 Task: Insert line dash.
Action: Mouse moved to (450, 387)
Screenshot: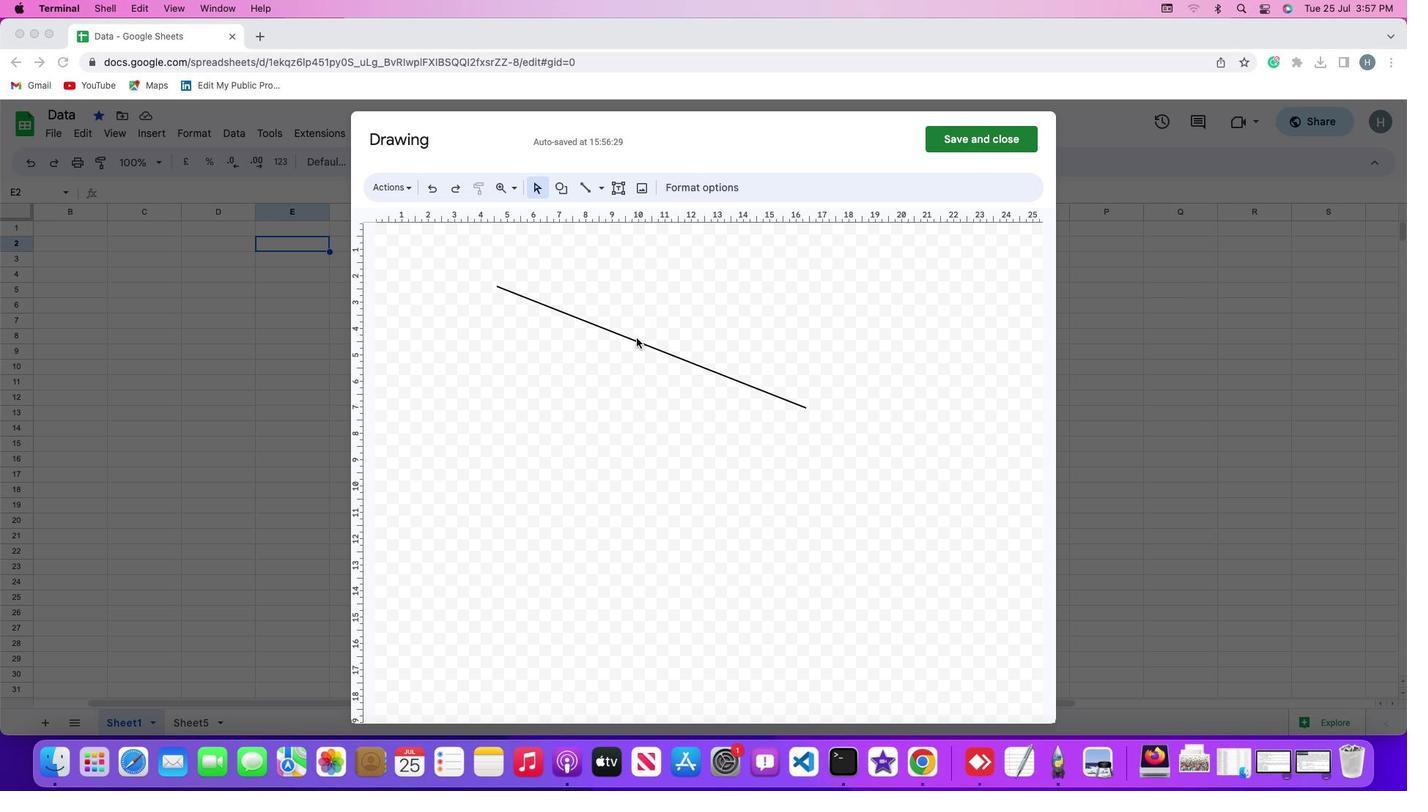 
Action: Mouse pressed left at (450, 387)
Screenshot: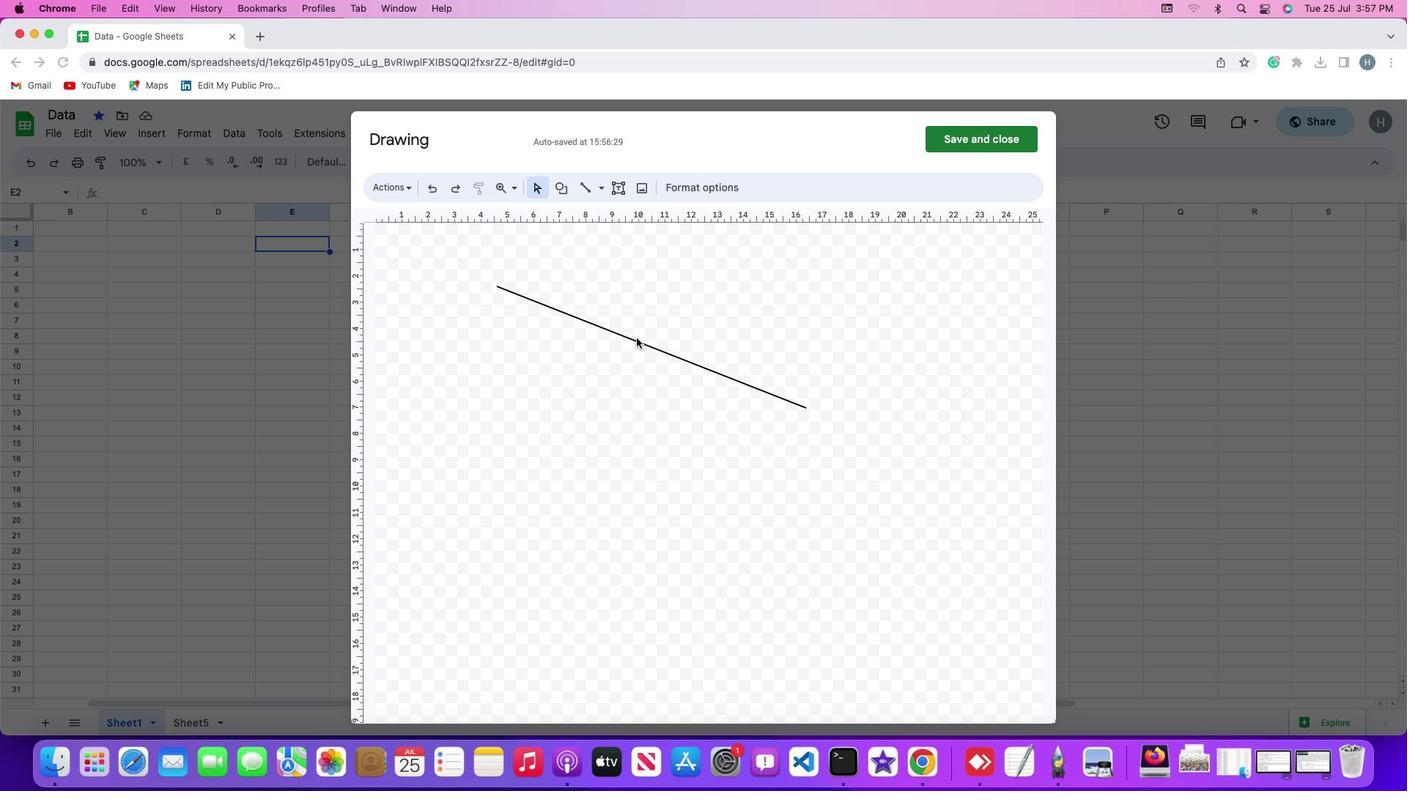 
Action: Mouse moved to (455, 387)
Screenshot: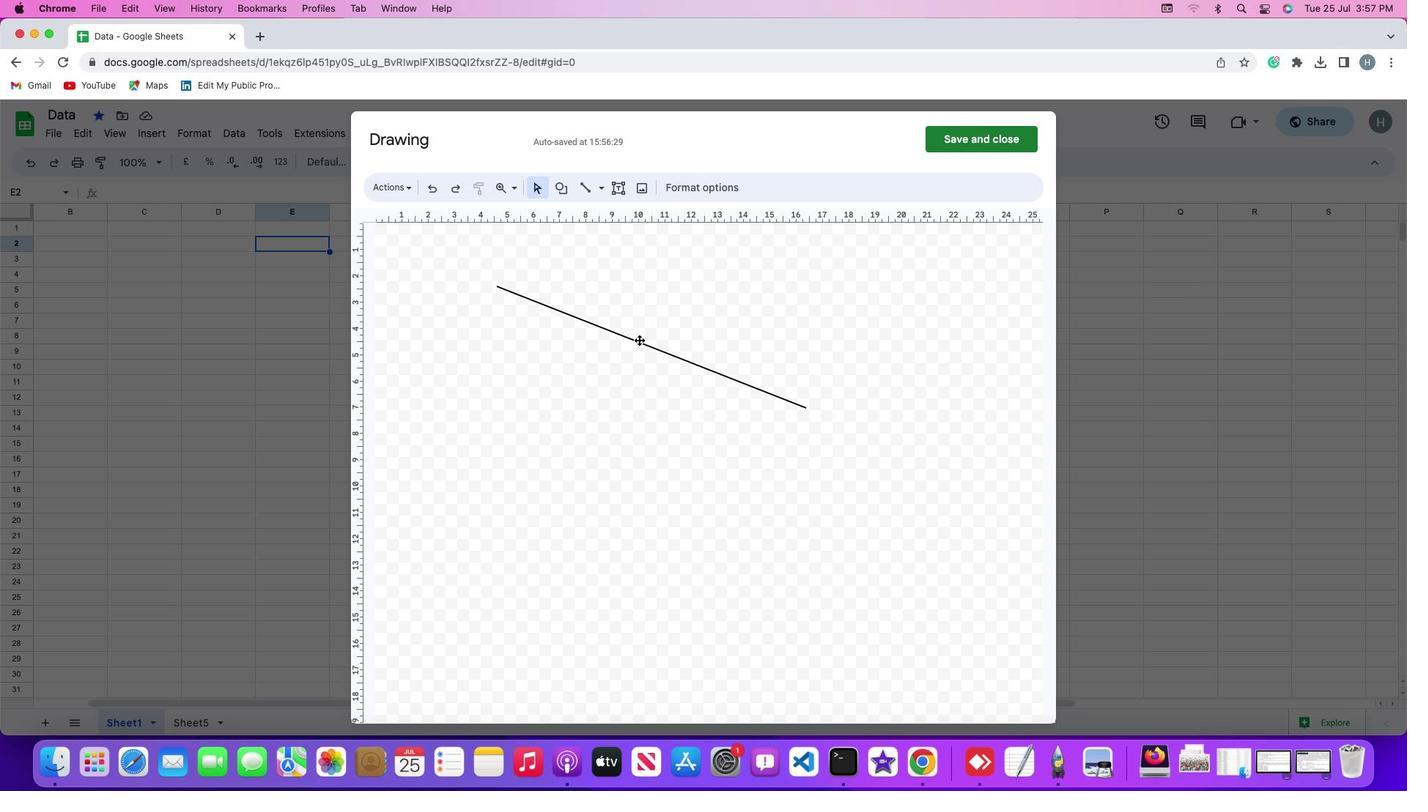 
Action: Mouse pressed left at (455, 387)
Screenshot: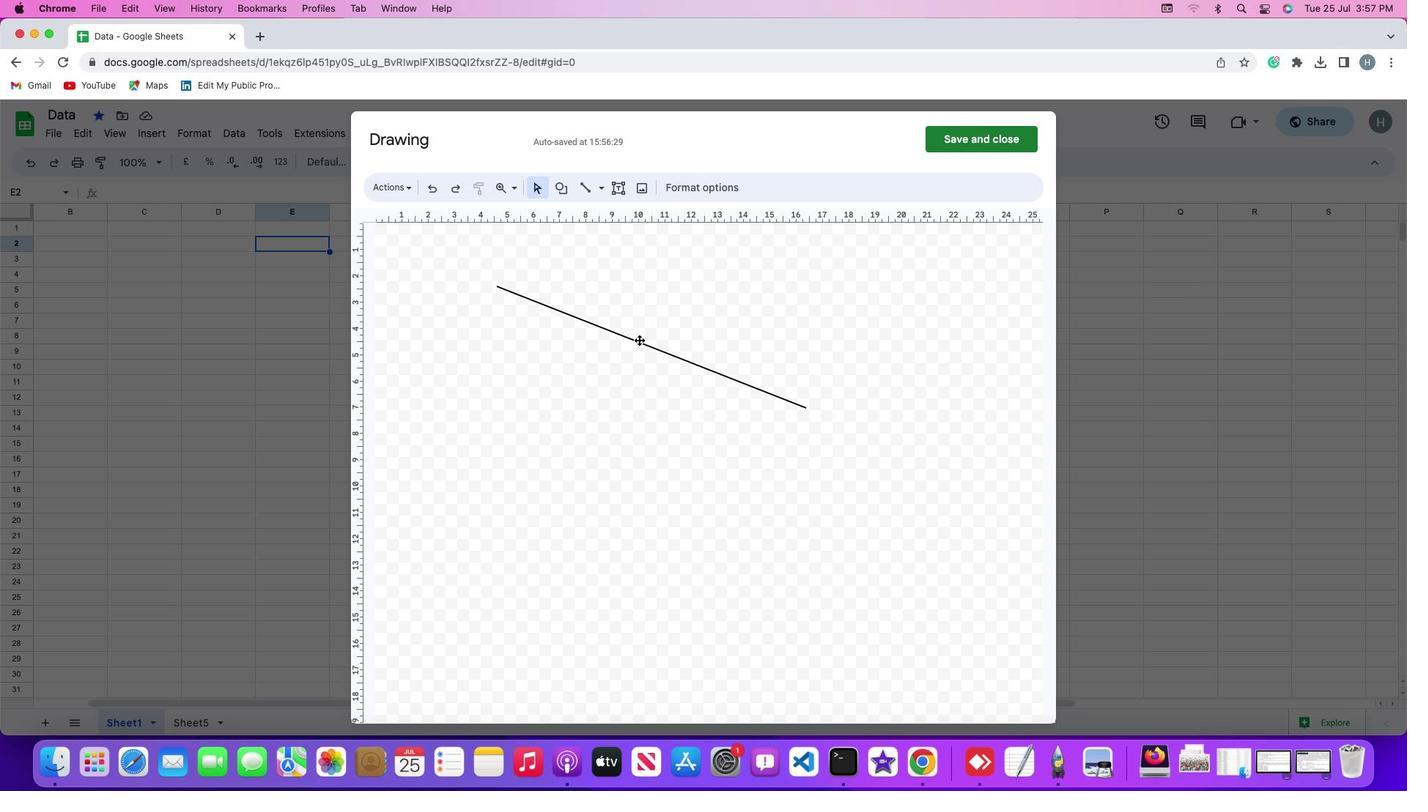 
Action: Mouse moved to (722, 204)
Screenshot: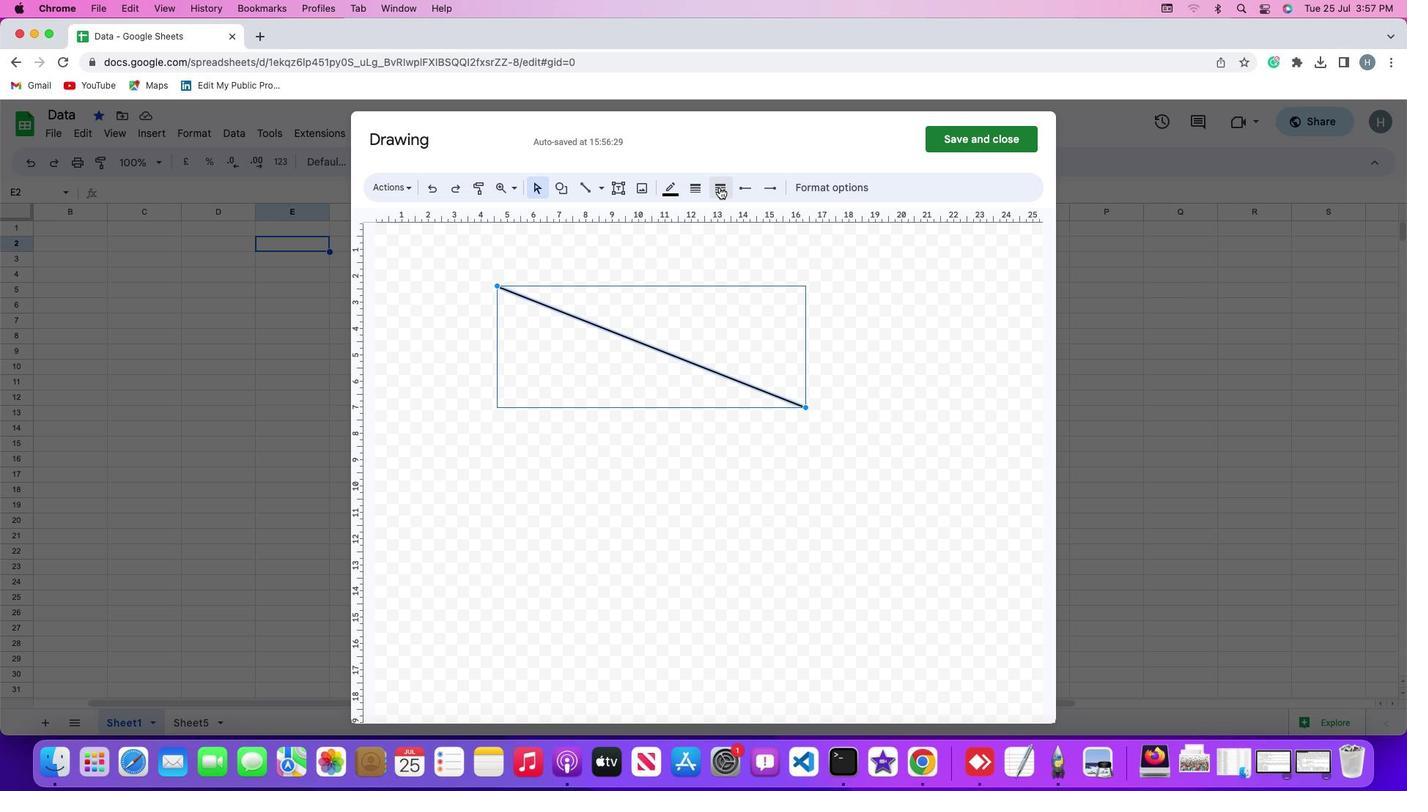
Action: Mouse pressed left at (722, 204)
Screenshot: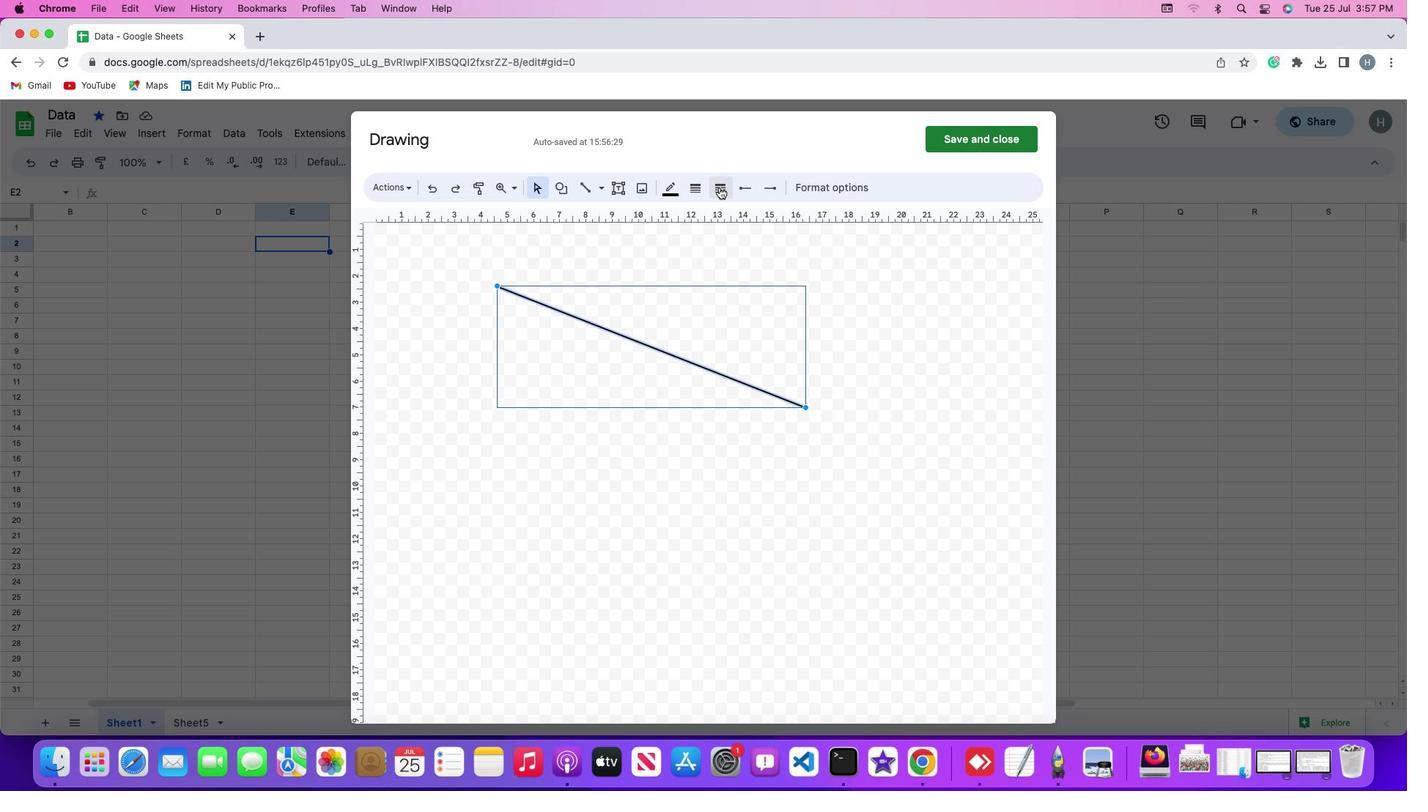 
Action: Mouse moved to (818, 293)
Screenshot: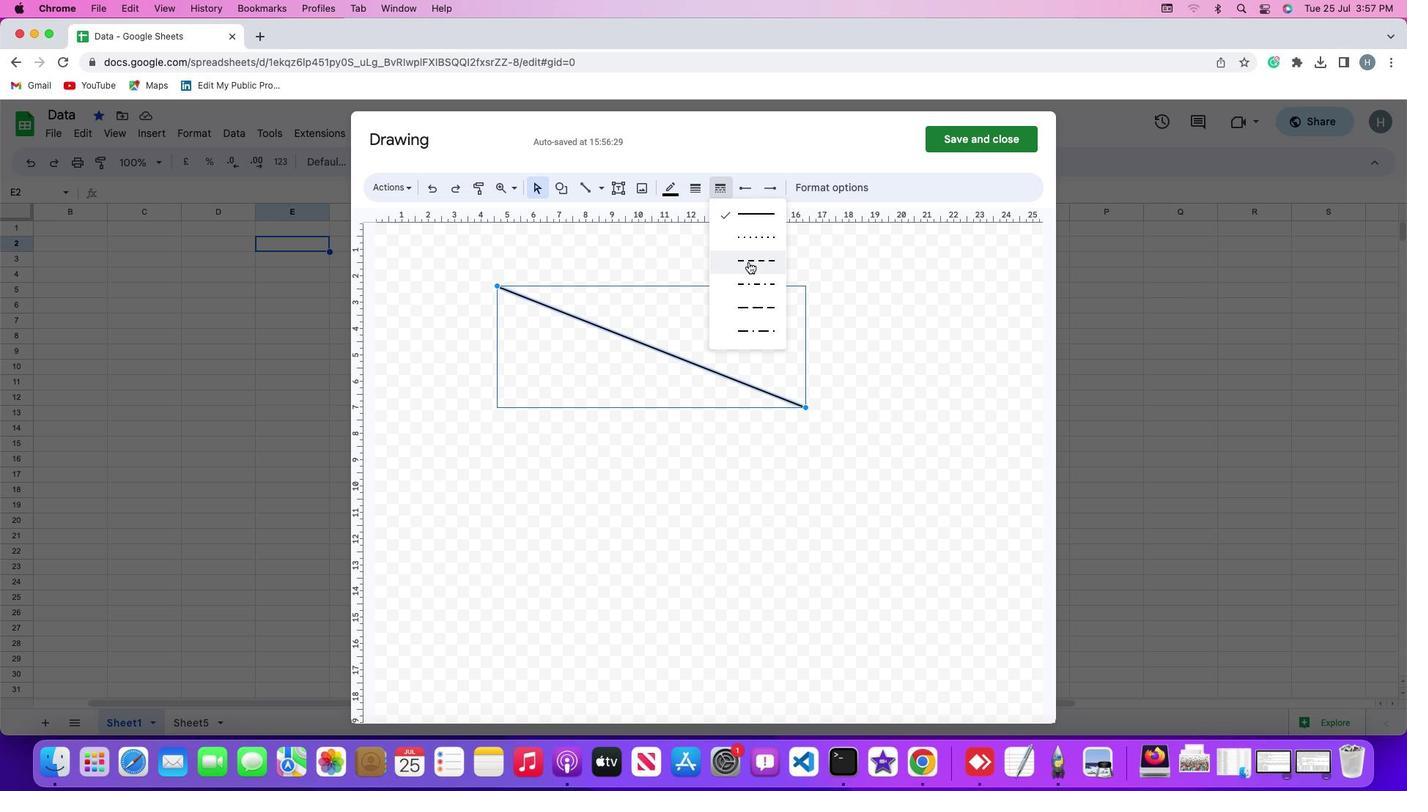 
Action: Mouse pressed left at (818, 293)
Screenshot: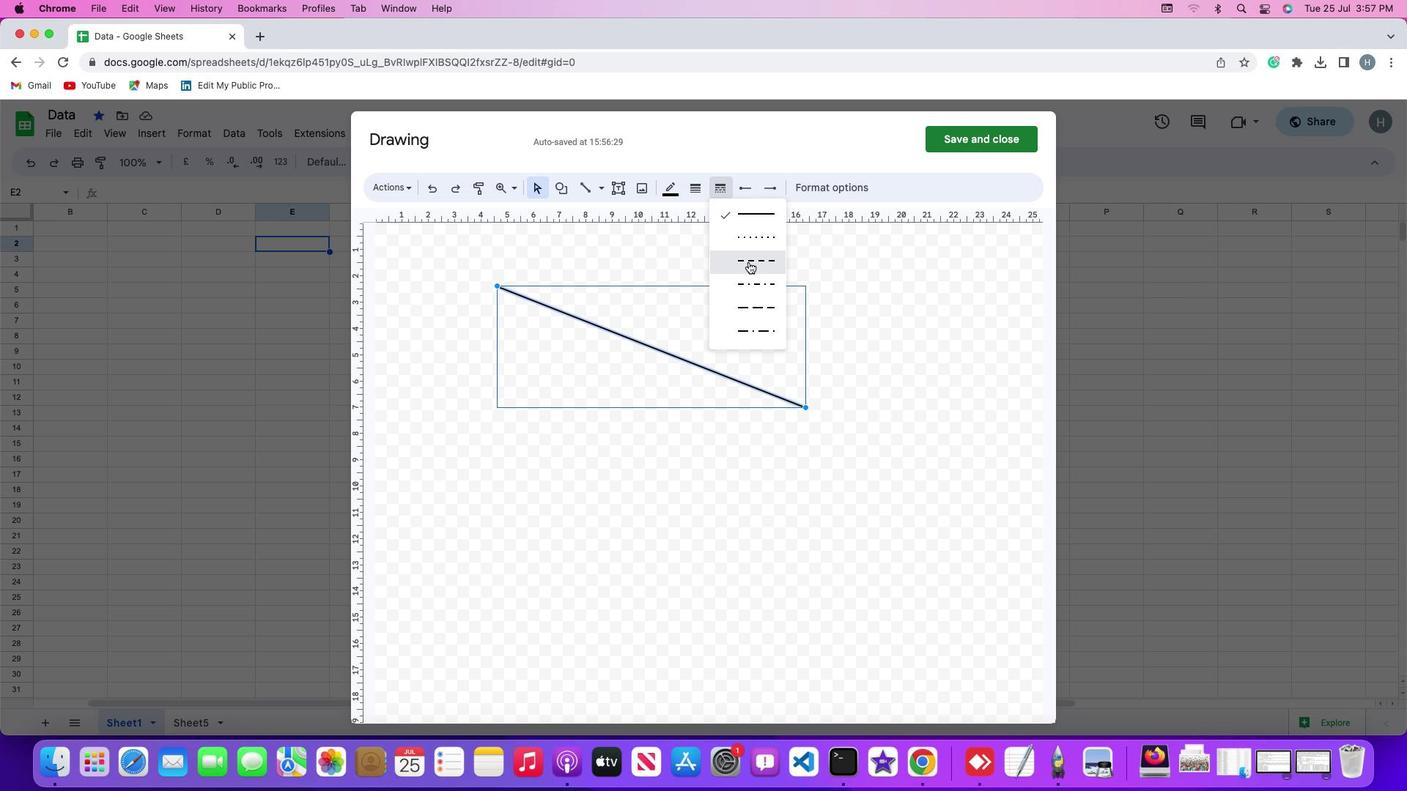 
Action: Mouse moved to (1332, 345)
Screenshot: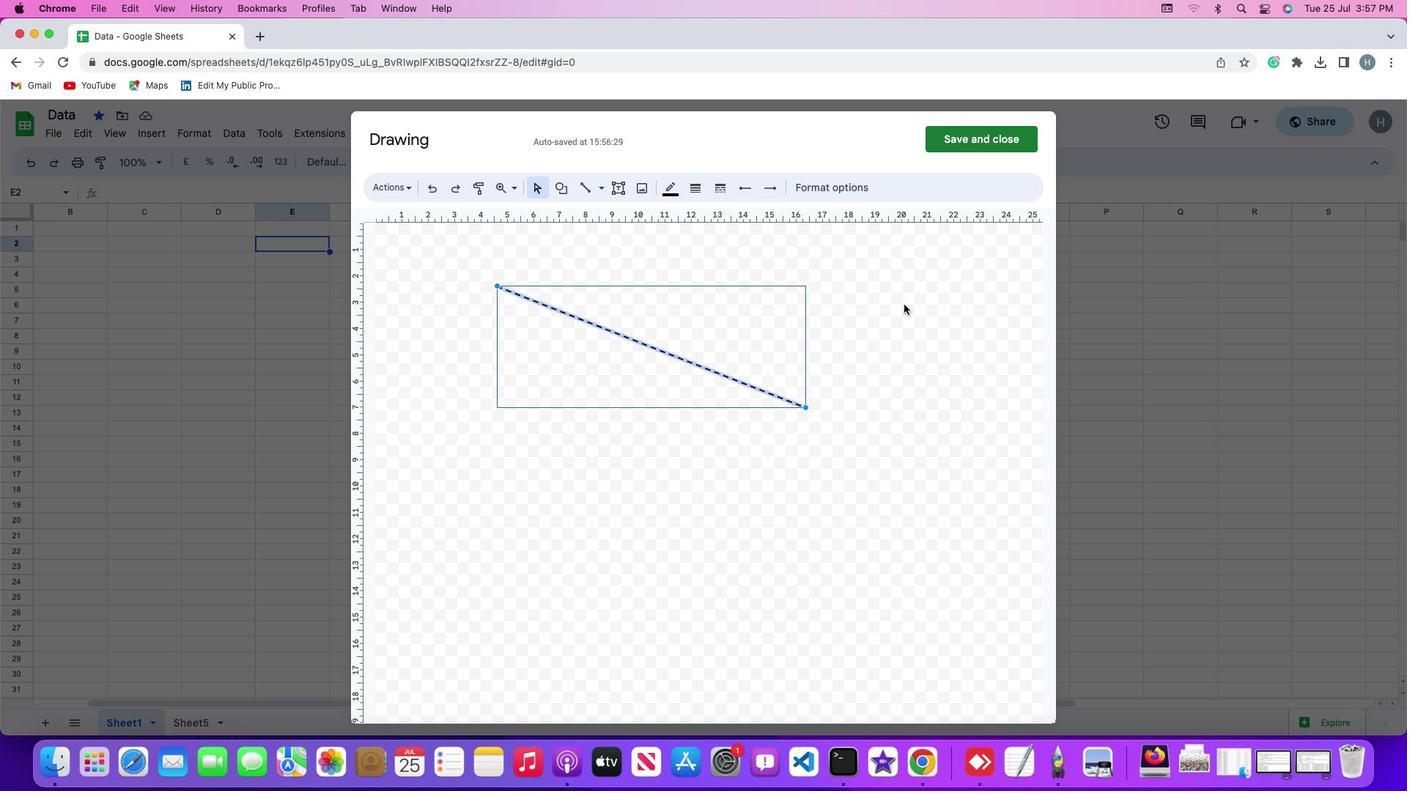 
